 Task: Create Card Project Risk Assessment in Board Knowledge Base Software to Workspace External Affairs. Create Card Event Coordination Review in Board Customer Churn Analysis to Workspace External Affairs. Create Card Project Quality Assurance in Board Sales Team Training and Development to Workspace External Affairs
Action: Mouse moved to (975, 323)
Screenshot: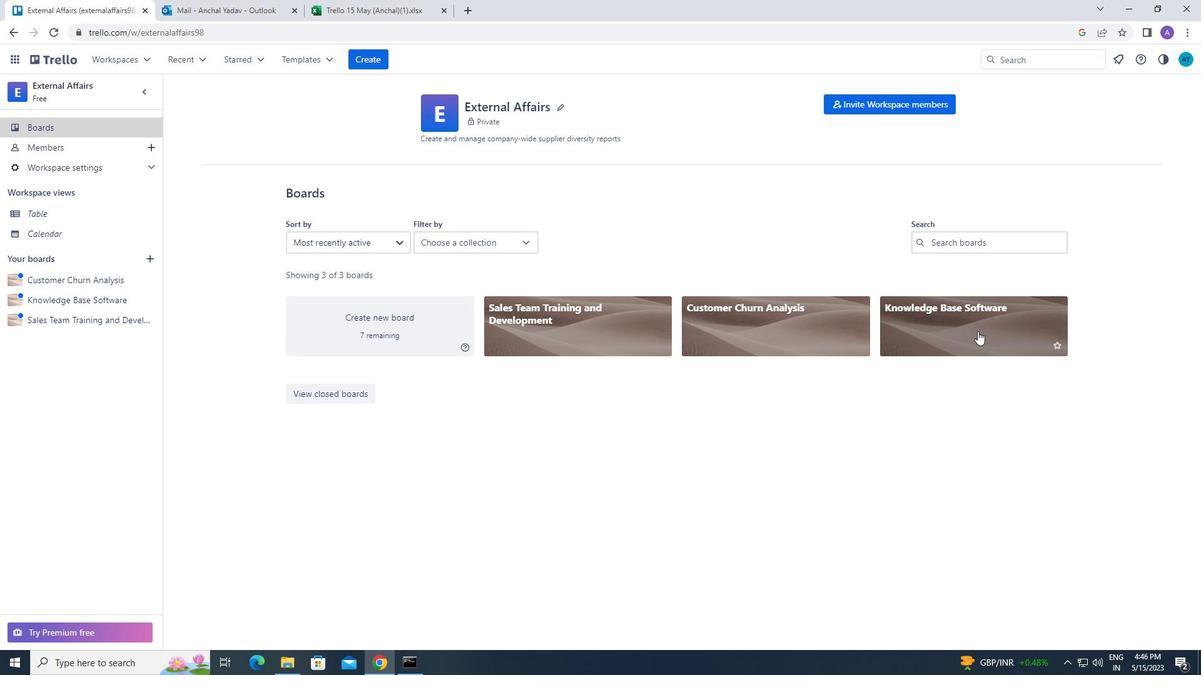 
Action: Mouse pressed left at (975, 323)
Screenshot: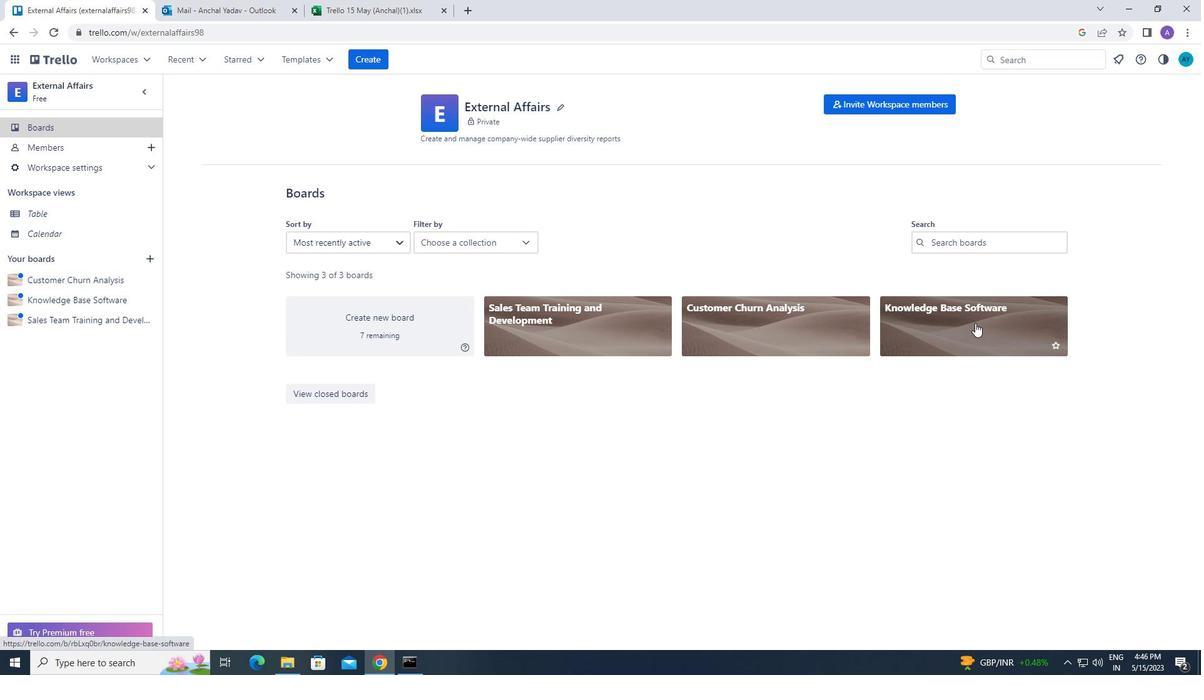 
Action: Mouse moved to (556, 162)
Screenshot: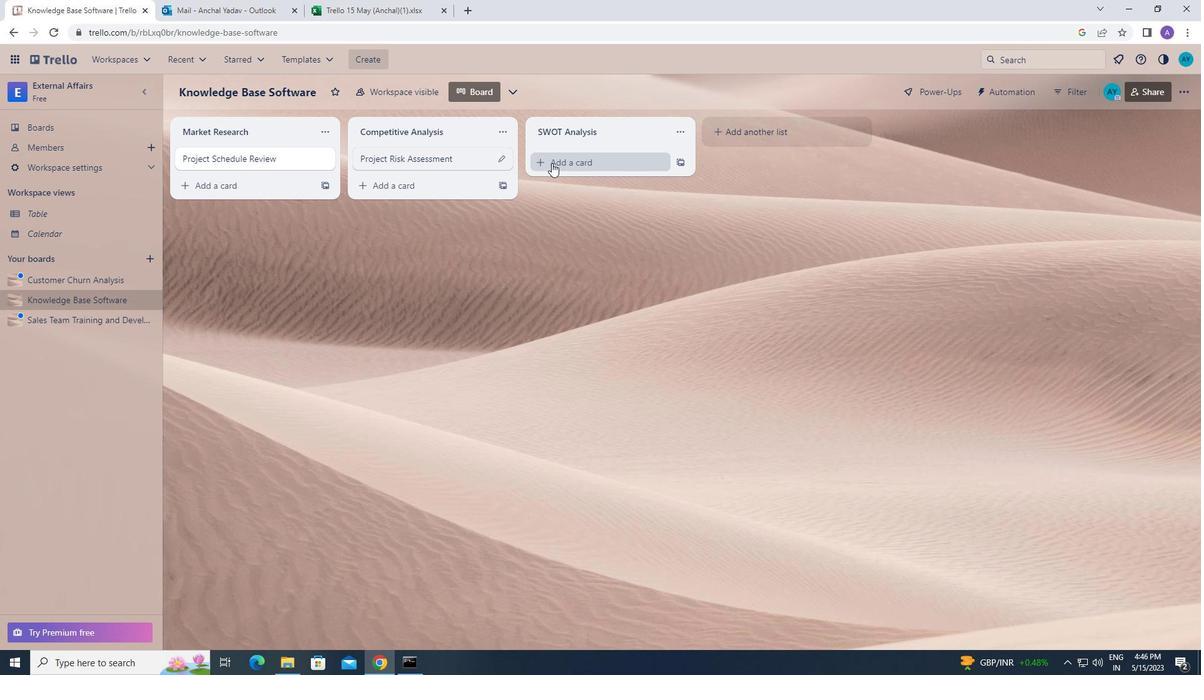 
Action: Mouse pressed left at (556, 162)
Screenshot: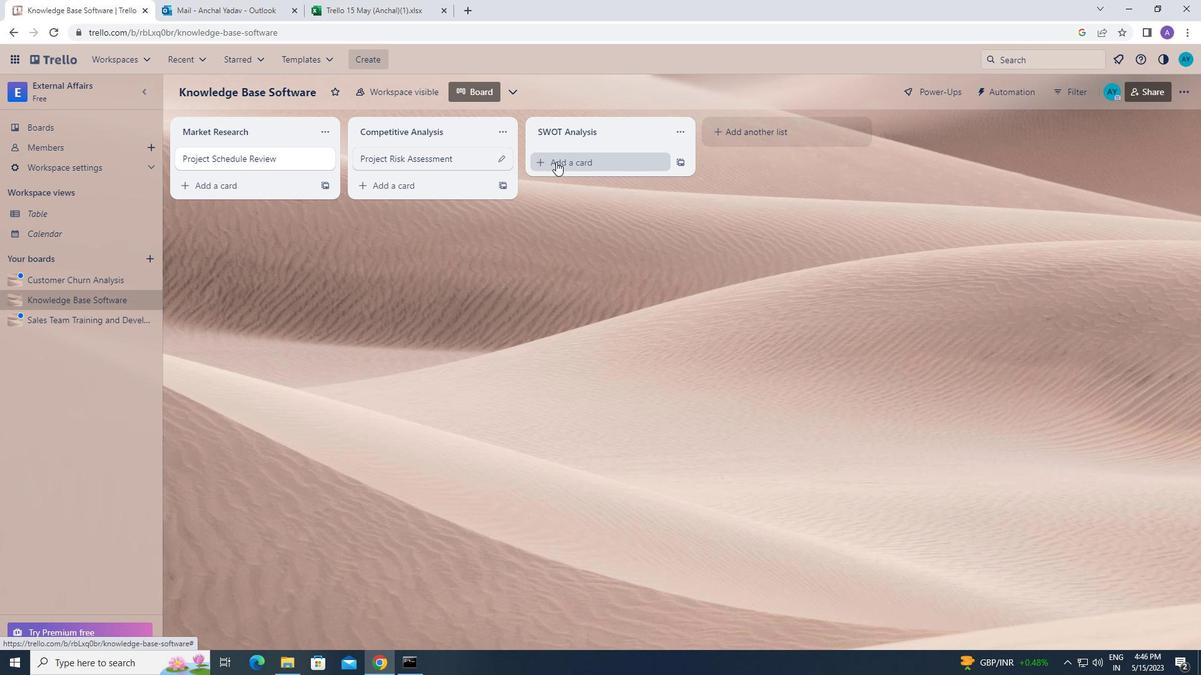 
Action: Mouse moved to (552, 169)
Screenshot: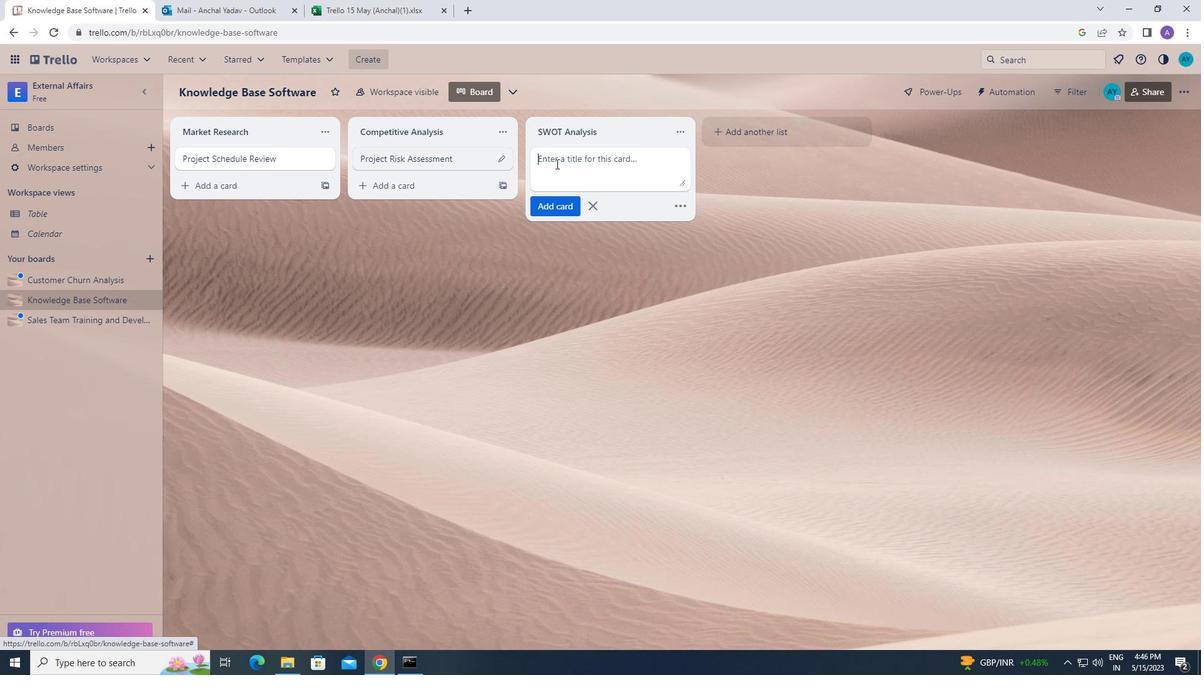 
Action: Mouse pressed left at (552, 169)
Screenshot: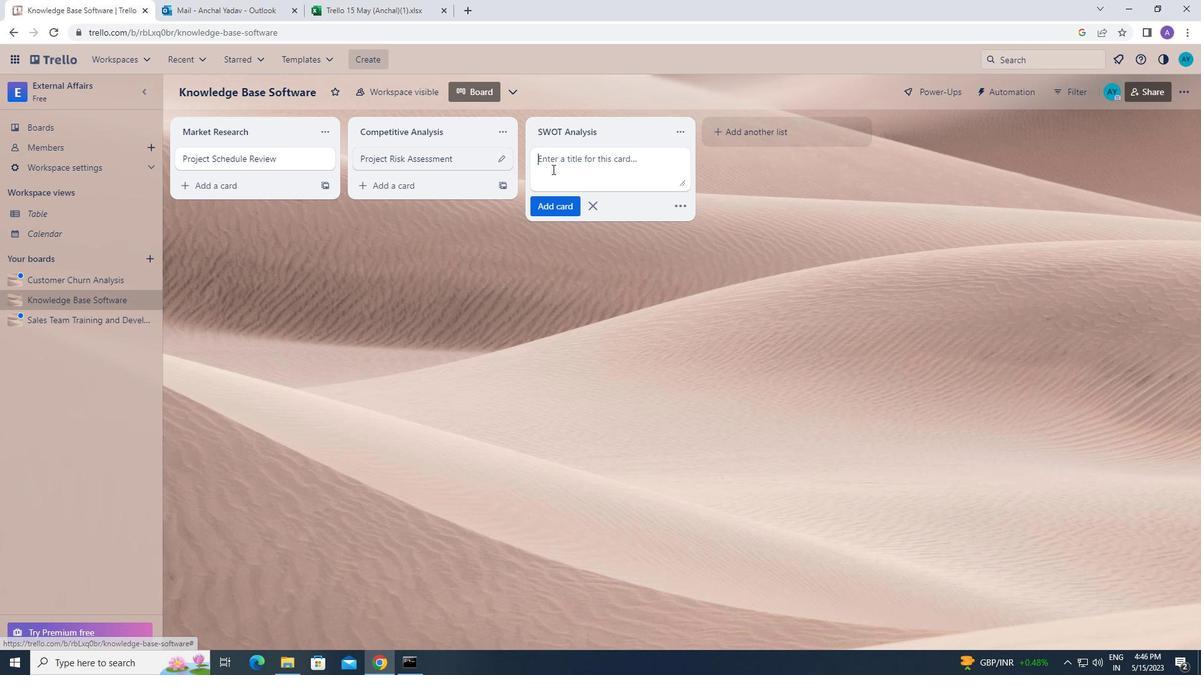 
Action: Key pressed p<Key.caps_lock>roject<Key.space><Key.caps_lock>r<Key.caps_lock>isk<Key.space><Key.caps_lock>a<Key.caps_lock>ssessment
Screenshot: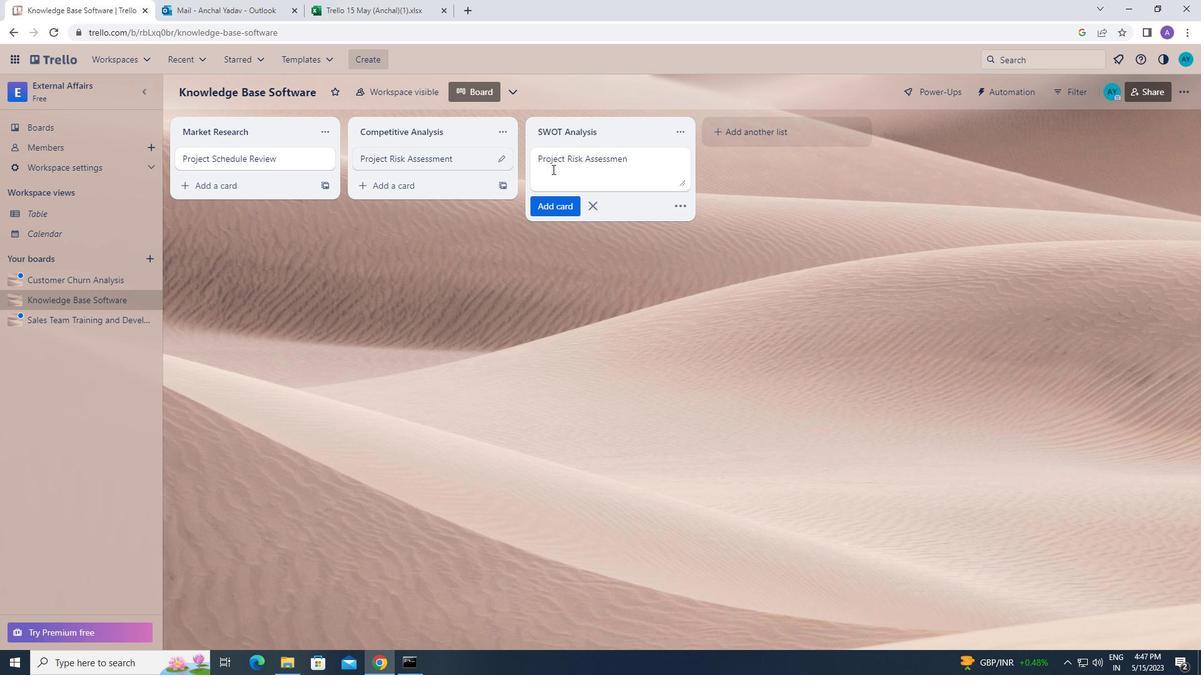
Action: Mouse moved to (552, 200)
Screenshot: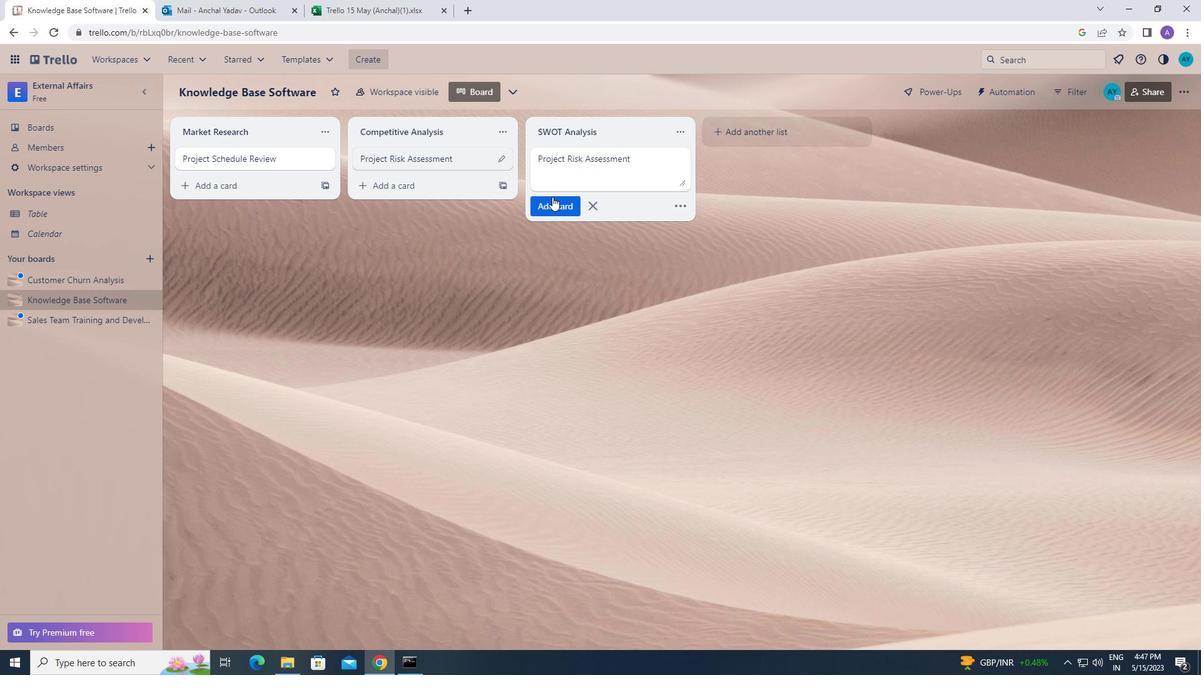 
Action: Mouse pressed left at (552, 200)
Screenshot: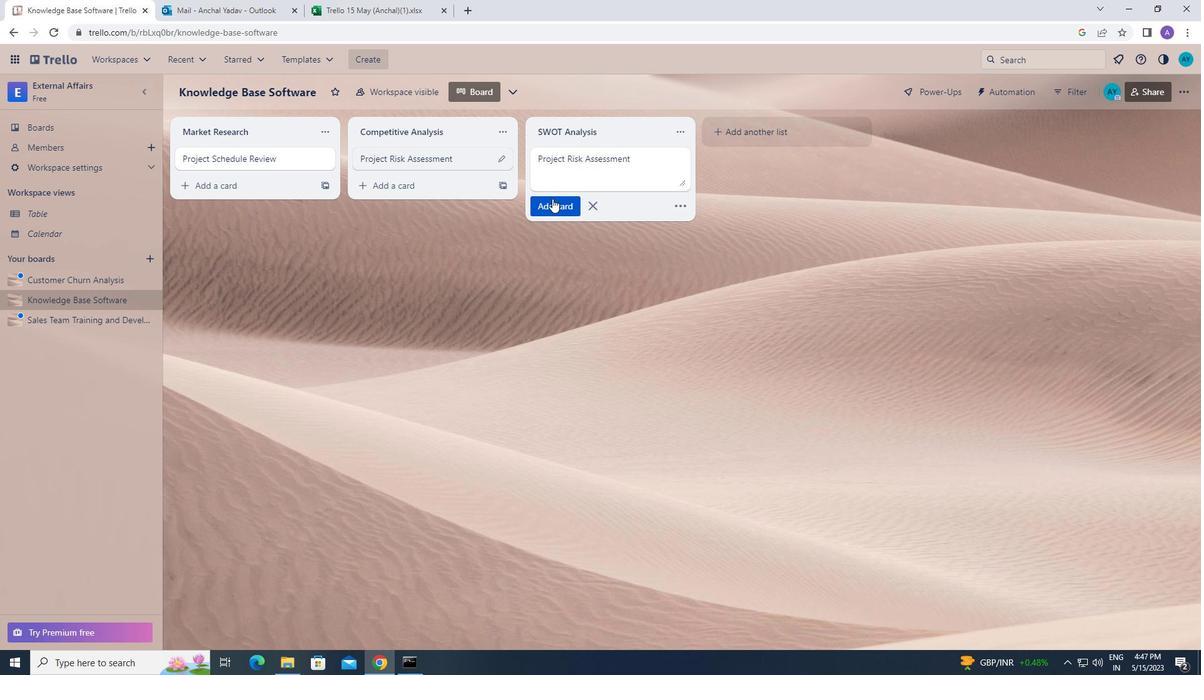 
Action: Mouse moved to (97, 59)
Screenshot: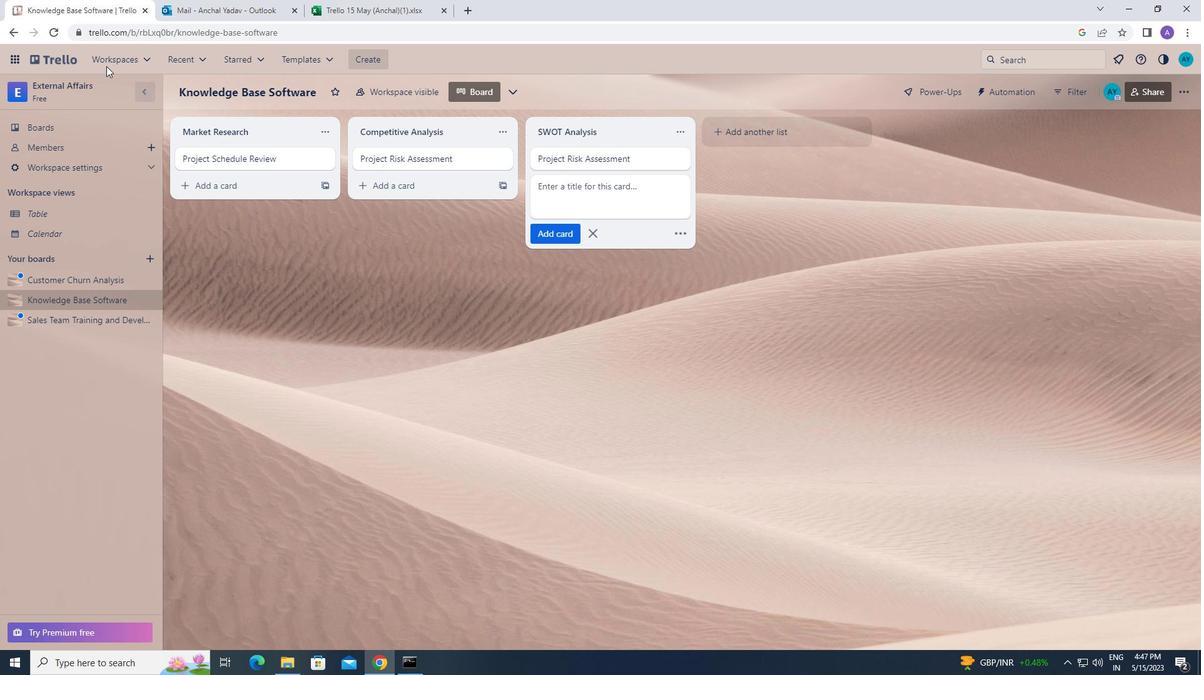 
Action: Mouse pressed left at (97, 59)
Screenshot: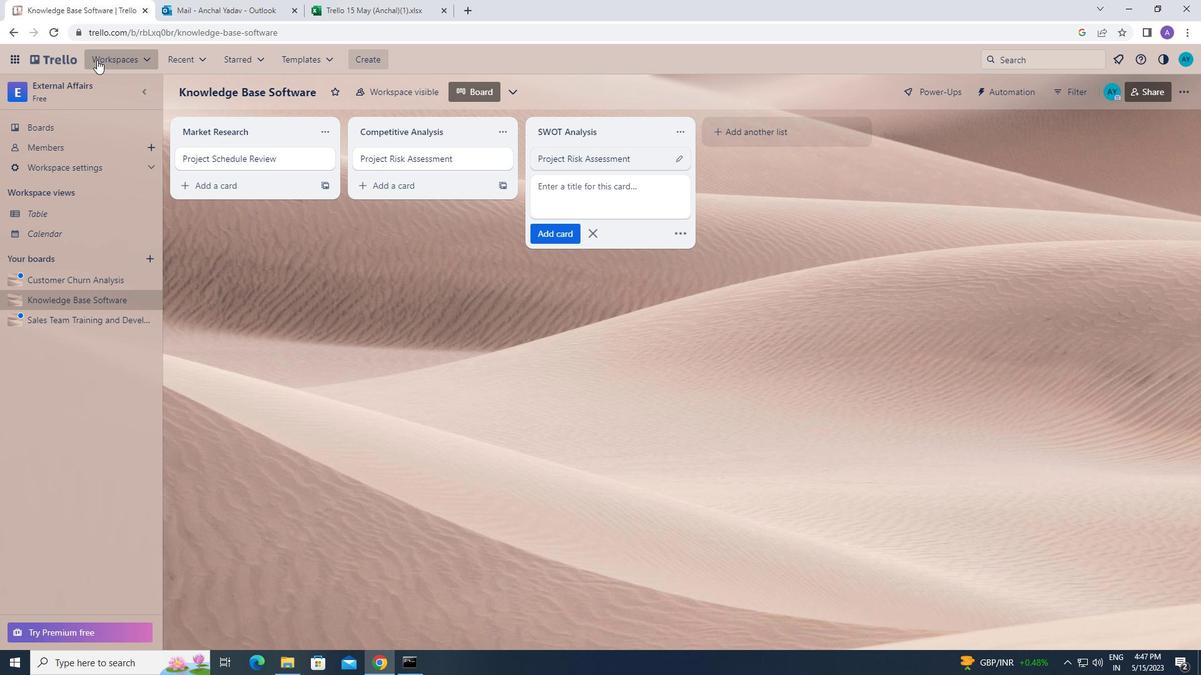 
Action: Mouse moved to (145, 400)
Screenshot: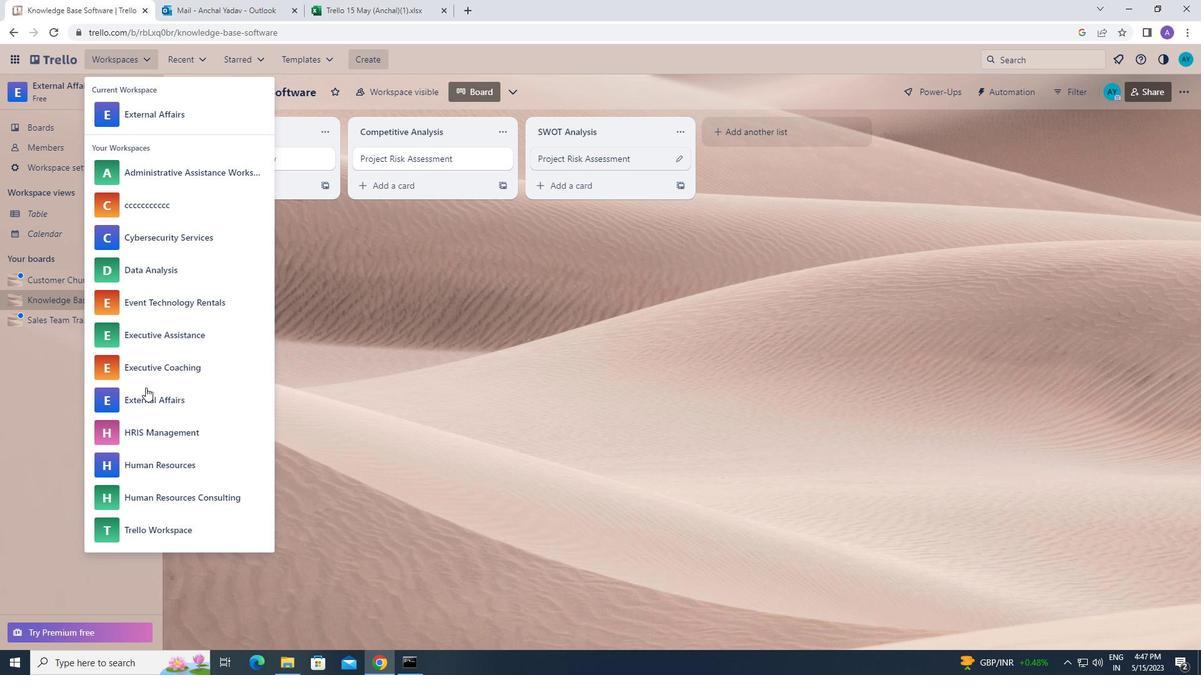 
Action: Mouse pressed left at (145, 400)
Screenshot: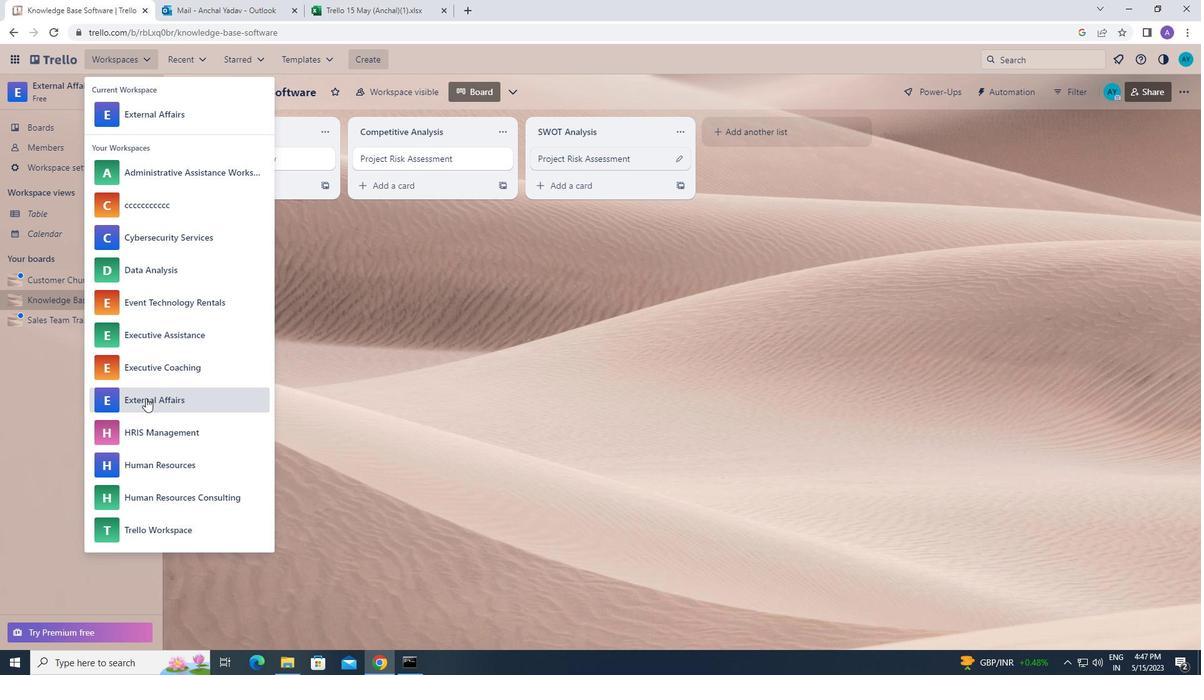 
Action: Mouse moved to (958, 308)
Screenshot: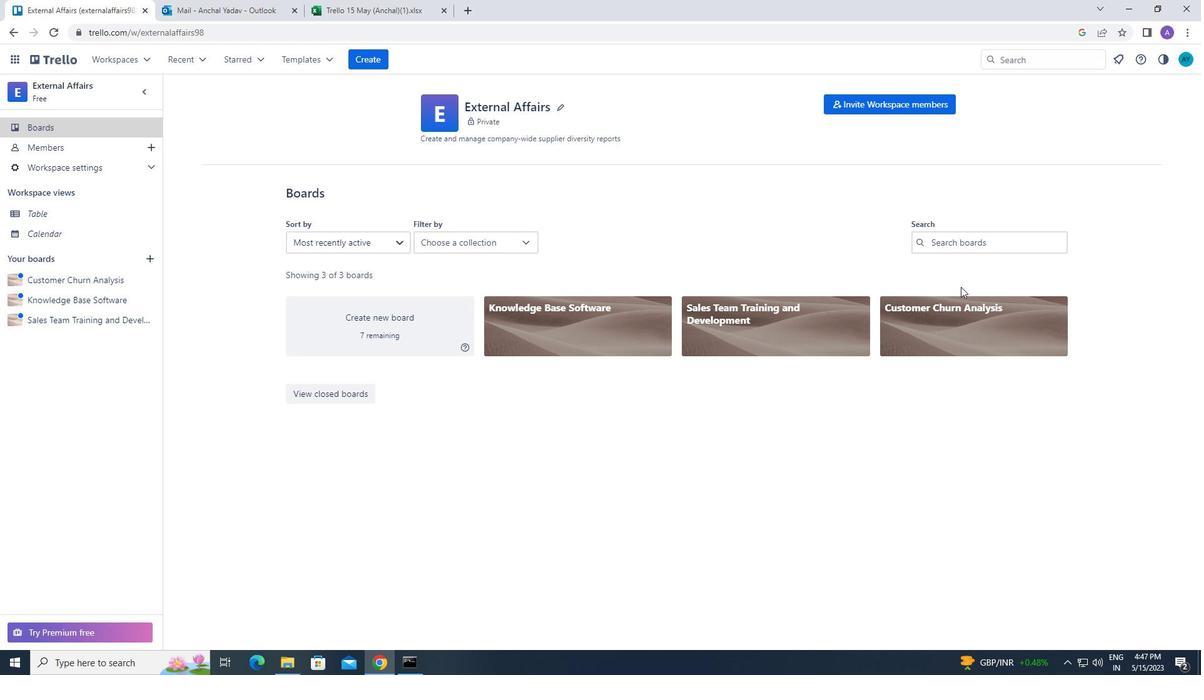 
Action: Mouse pressed left at (958, 308)
Screenshot: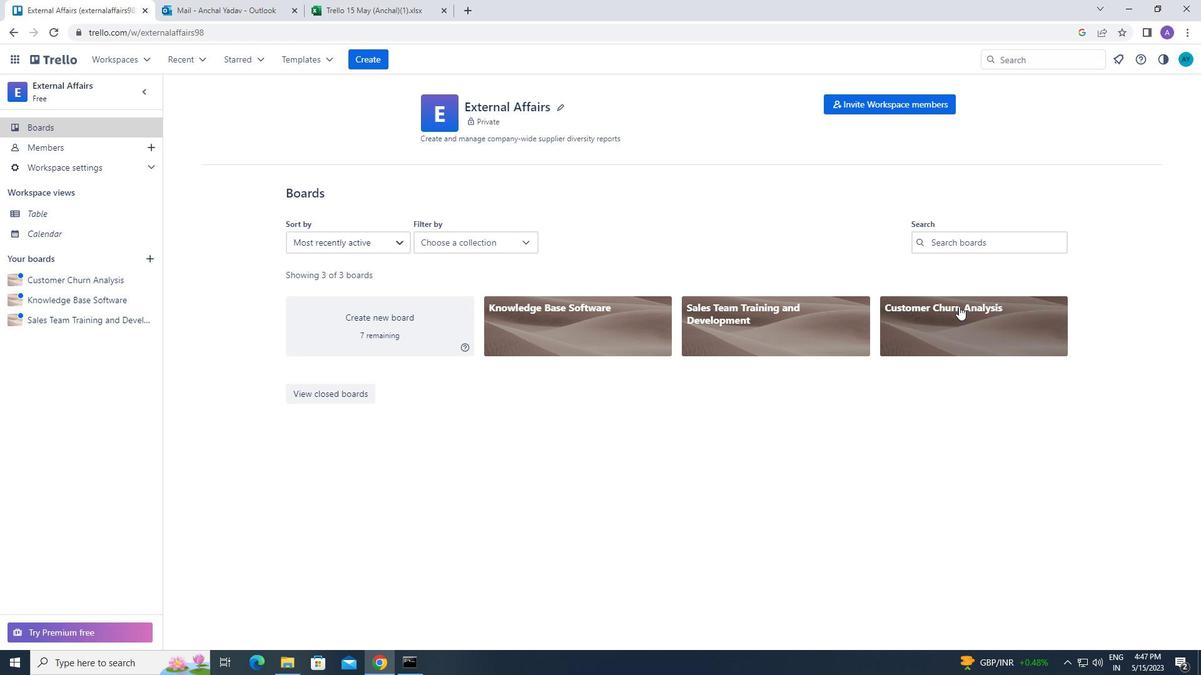 
Action: Mouse moved to (560, 163)
Screenshot: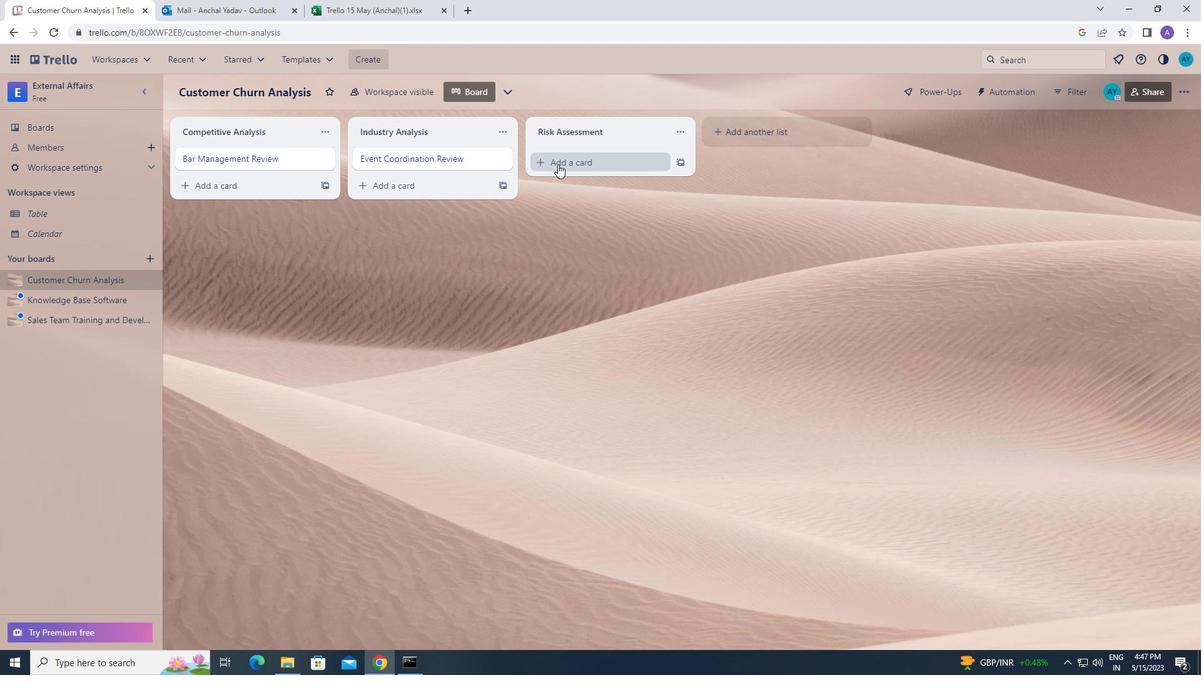 
Action: Mouse pressed left at (560, 163)
Screenshot: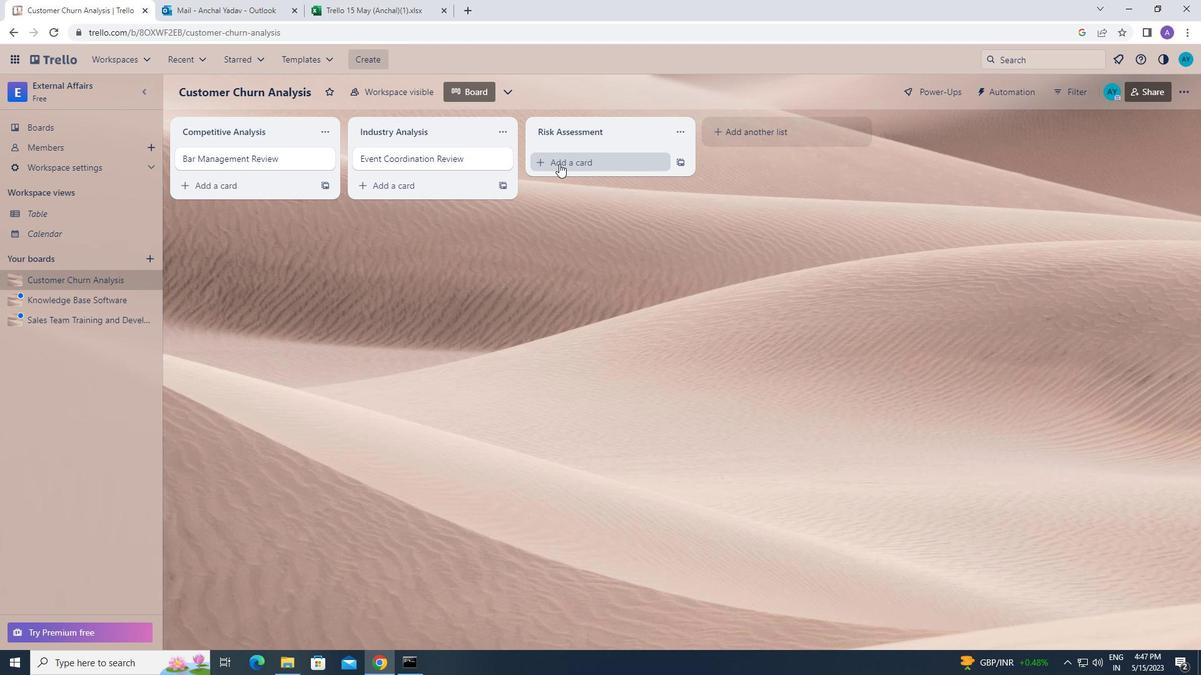 
Action: Mouse moved to (553, 167)
Screenshot: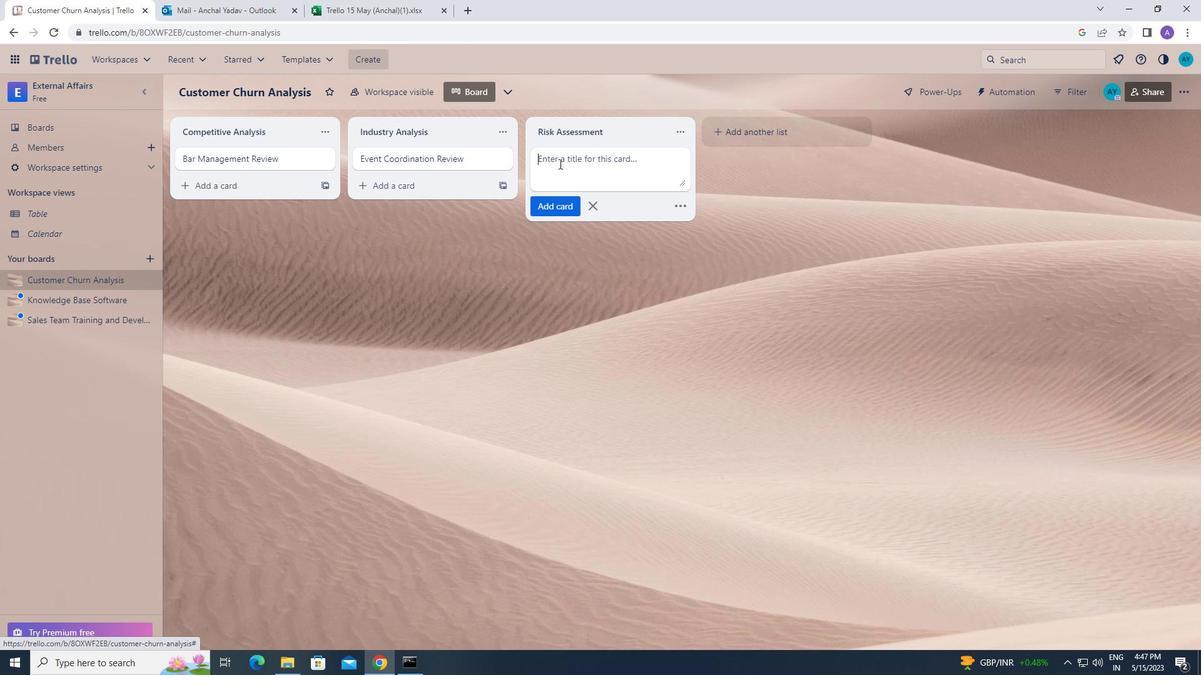 
Action: Mouse pressed left at (553, 167)
Screenshot: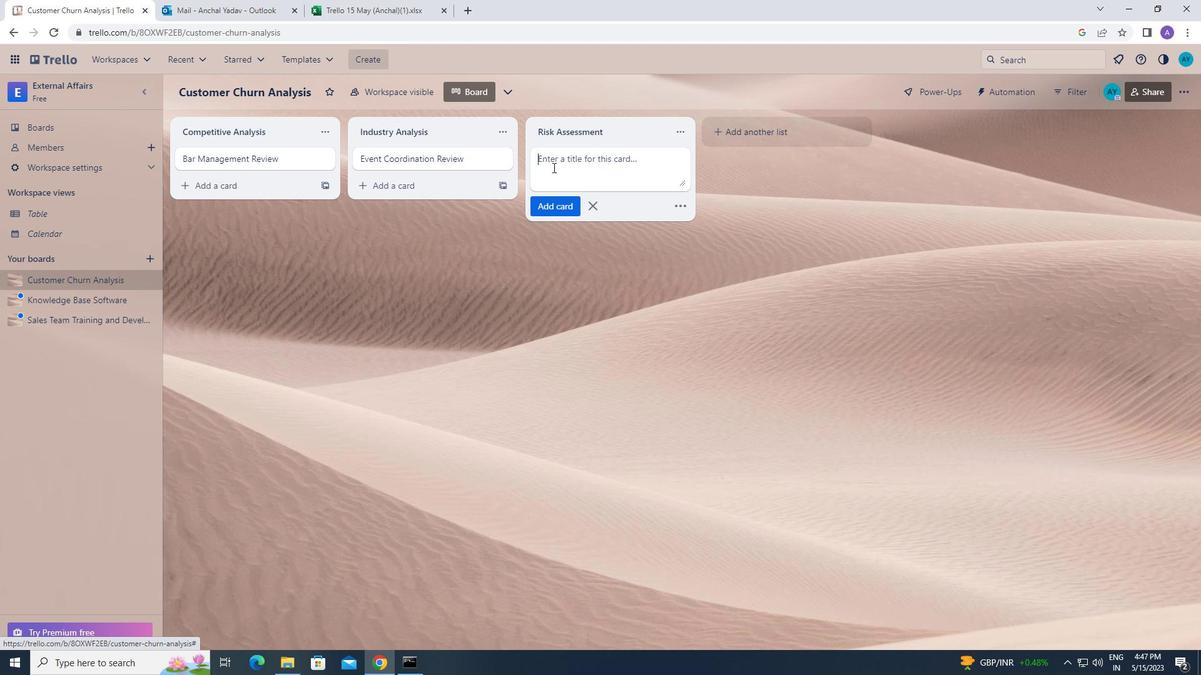 
Action: Key pressed <Key.caps_lock>e<Key.caps_lock>vent
Screenshot: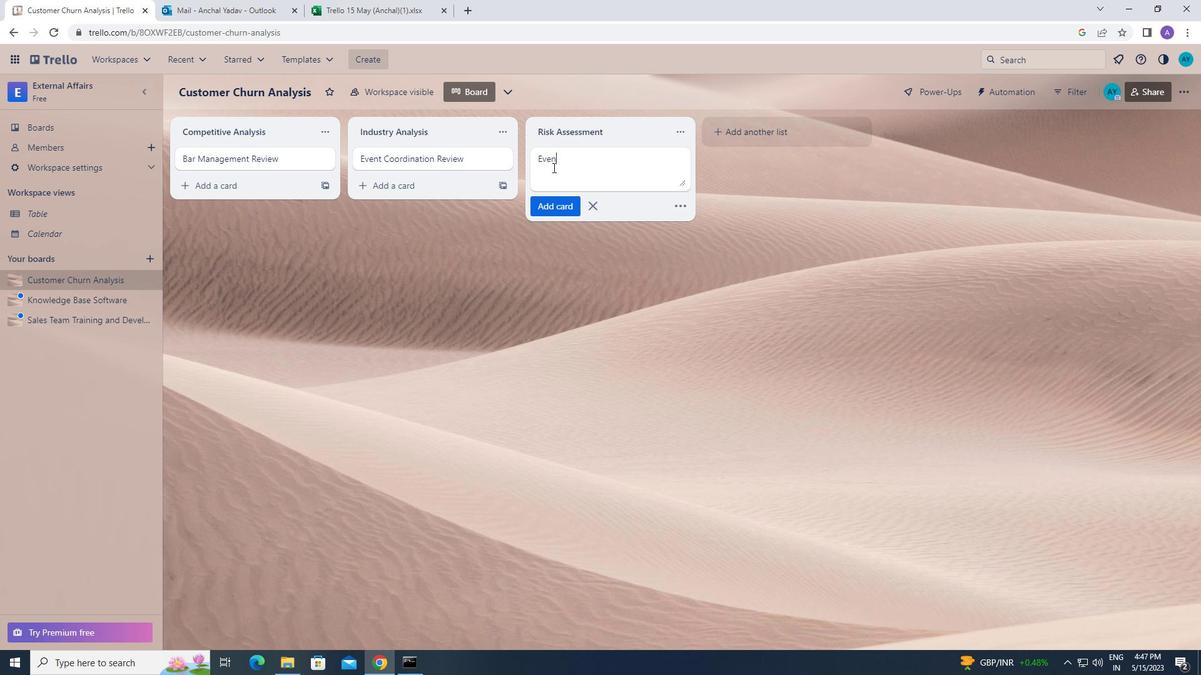 
Action: Mouse moved to (530, 250)
Screenshot: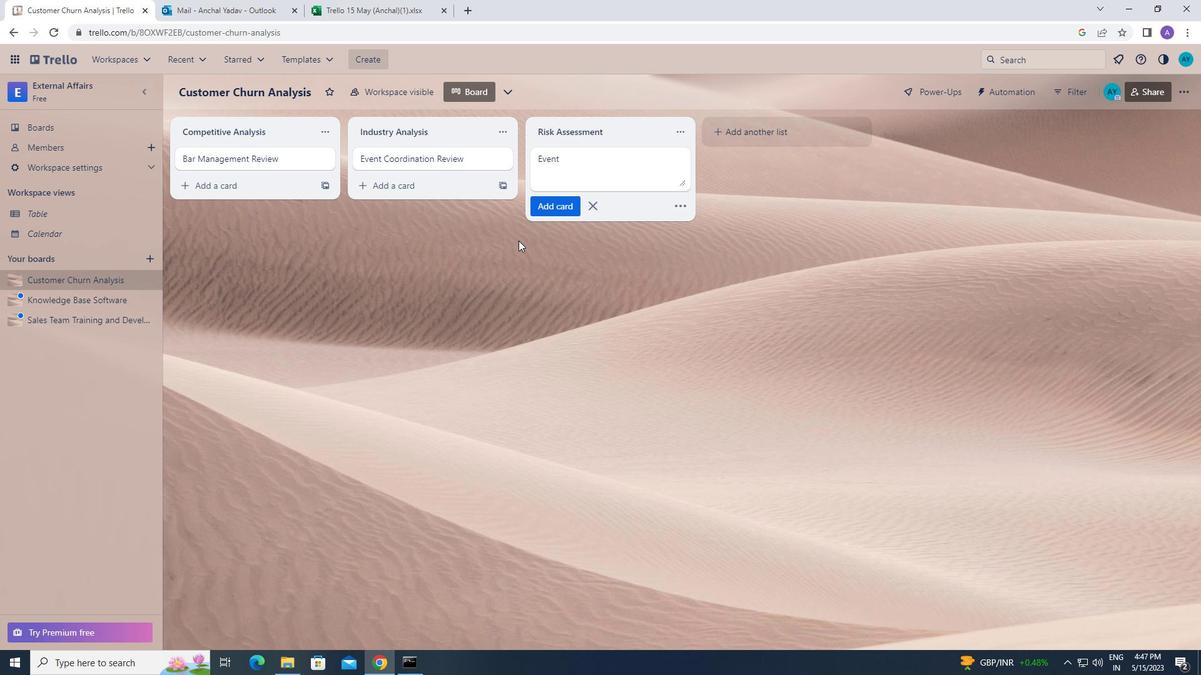 
Action: Key pressed <Key.space><Key.caps_lock>c<Key.caps_lock>oordination<Key.space><Key.caps_lock>r<Key.caps_lock>eview
Screenshot: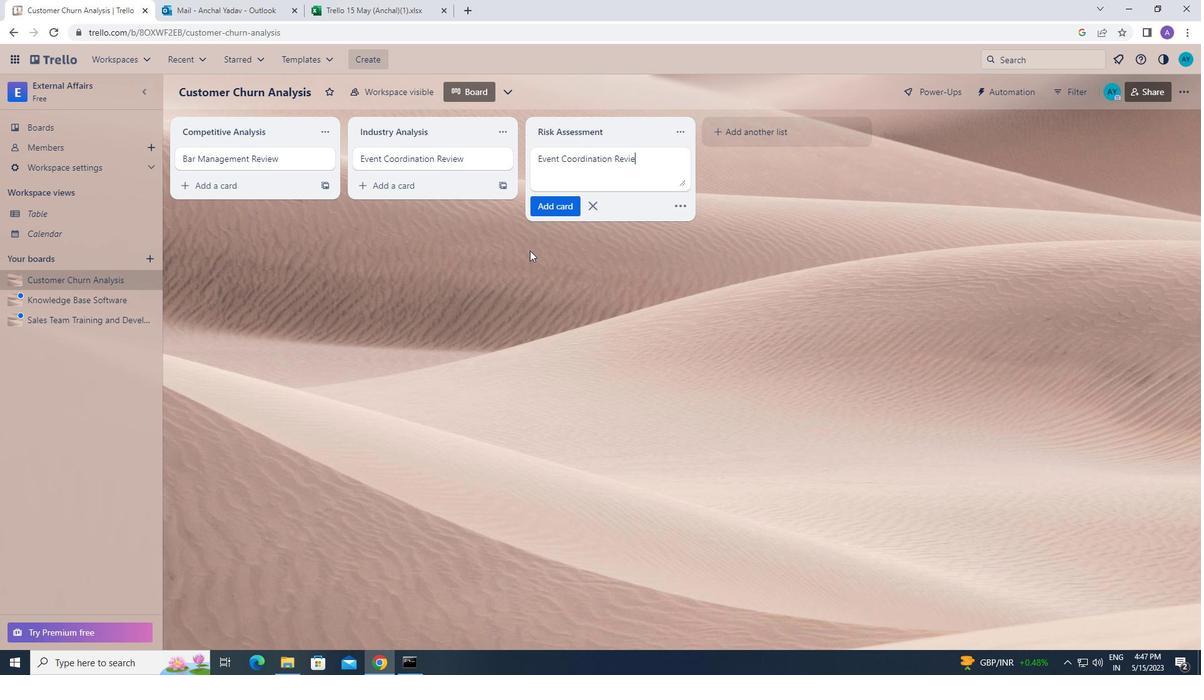 
Action: Mouse moved to (548, 203)
Screenshot: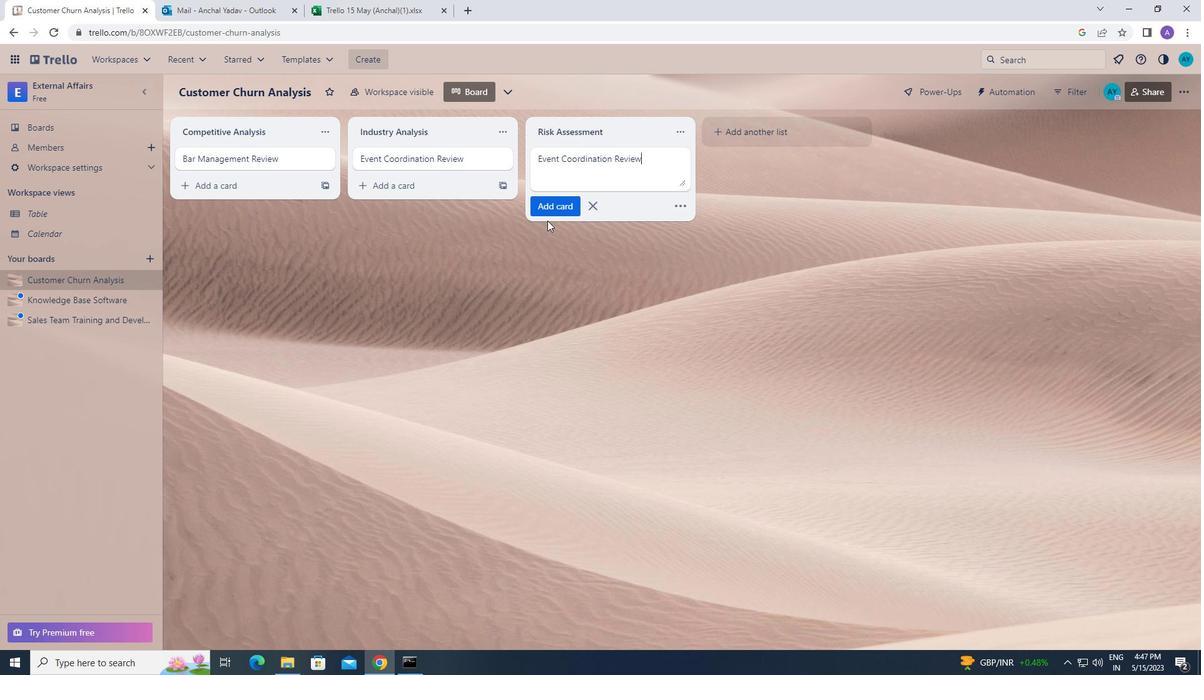 
Action: Mouse pressed left at (548, 203)
Screenshot: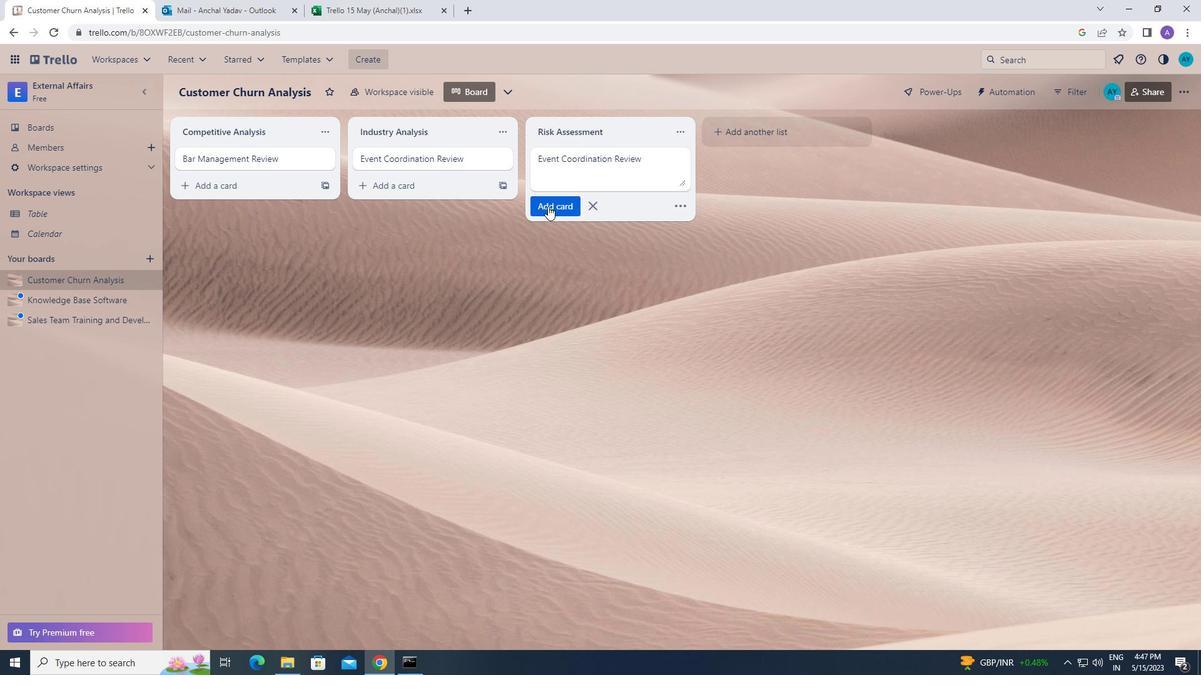 
Action: Mouse moved to (123, 51)
Screenshot: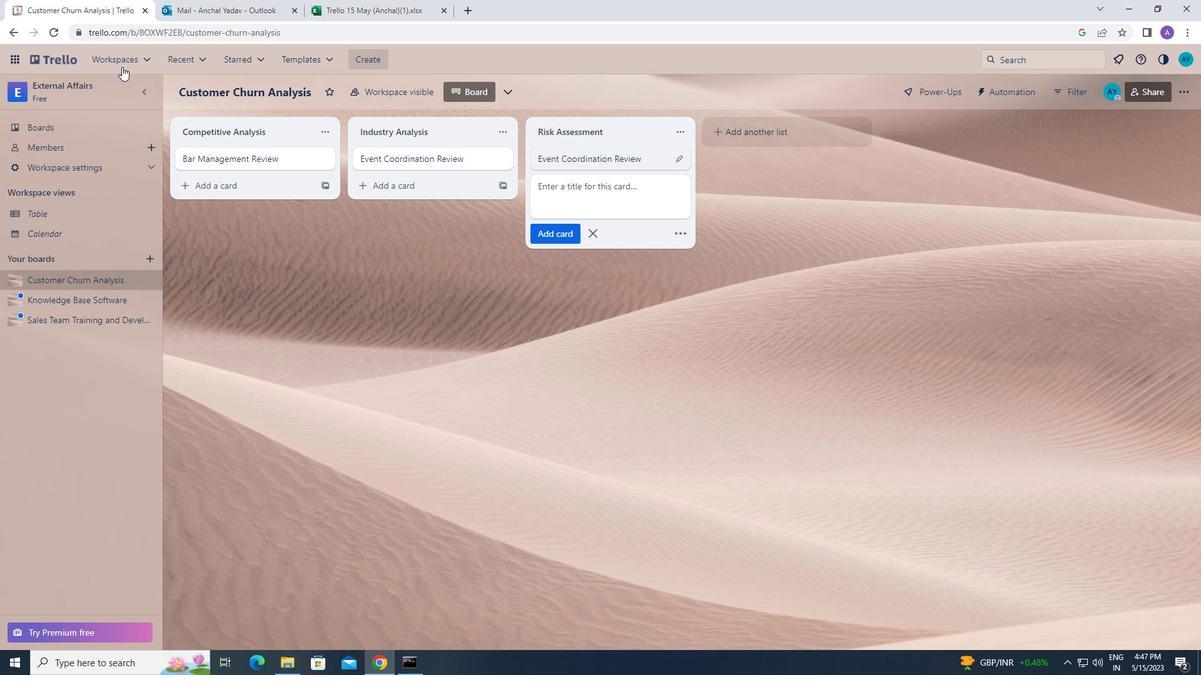 
Action: Mouse pressed left at (123, 51)
Screenshot: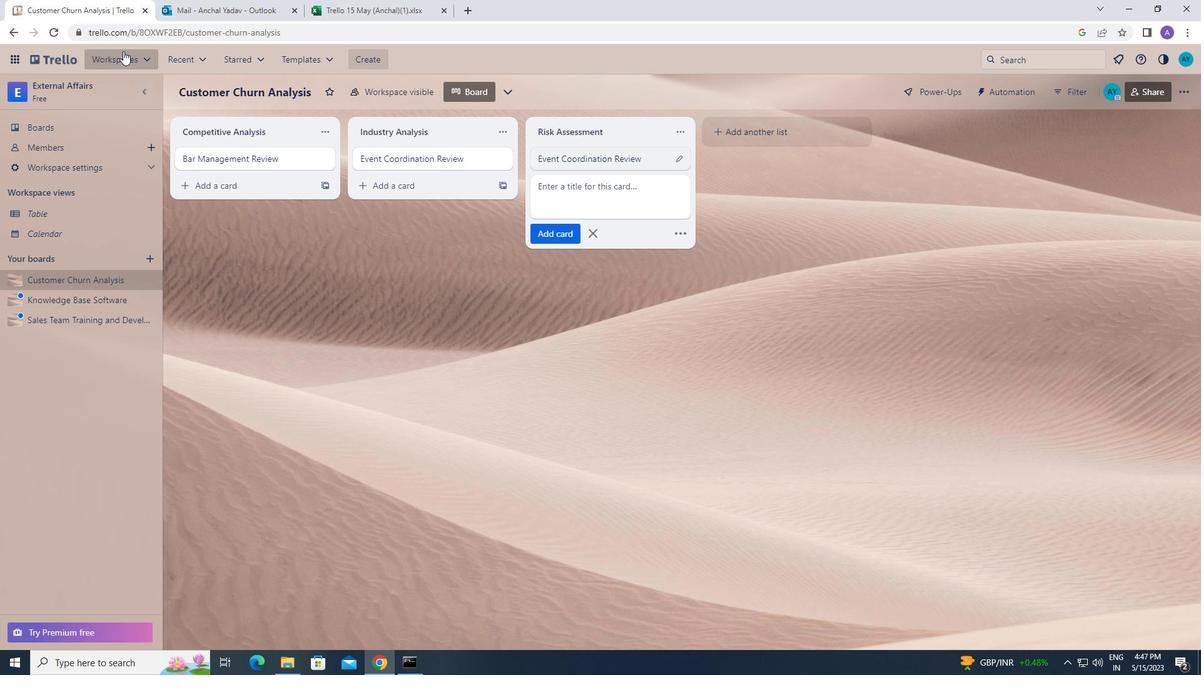 
Action: Mouse moved to (150, 394)
Screenshot: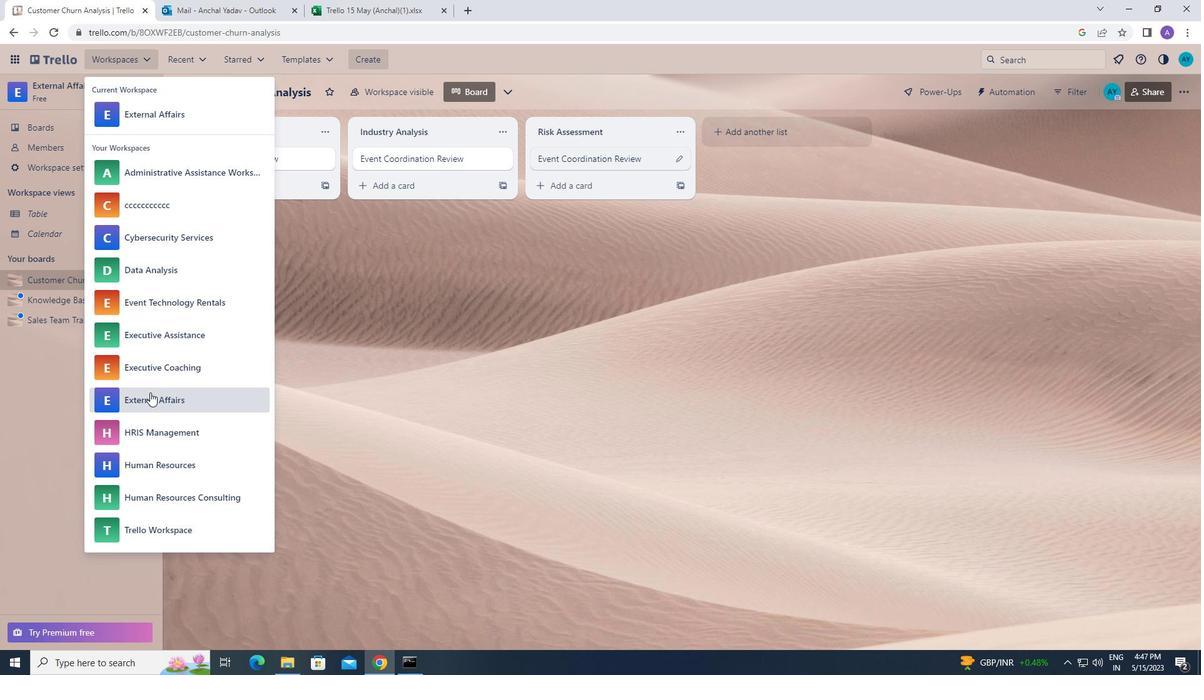 
Action: Mouse pressed left at (150, 394)
Screenshot: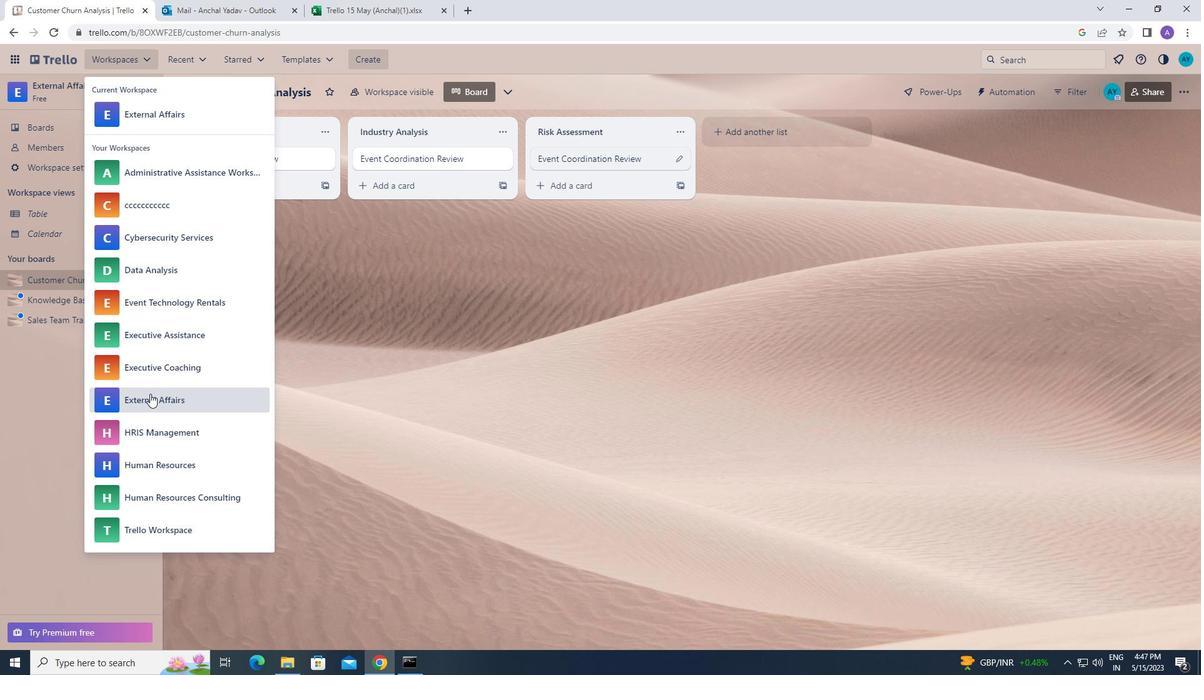 
Action: Mouse moved to (903, 329)
Screenshot: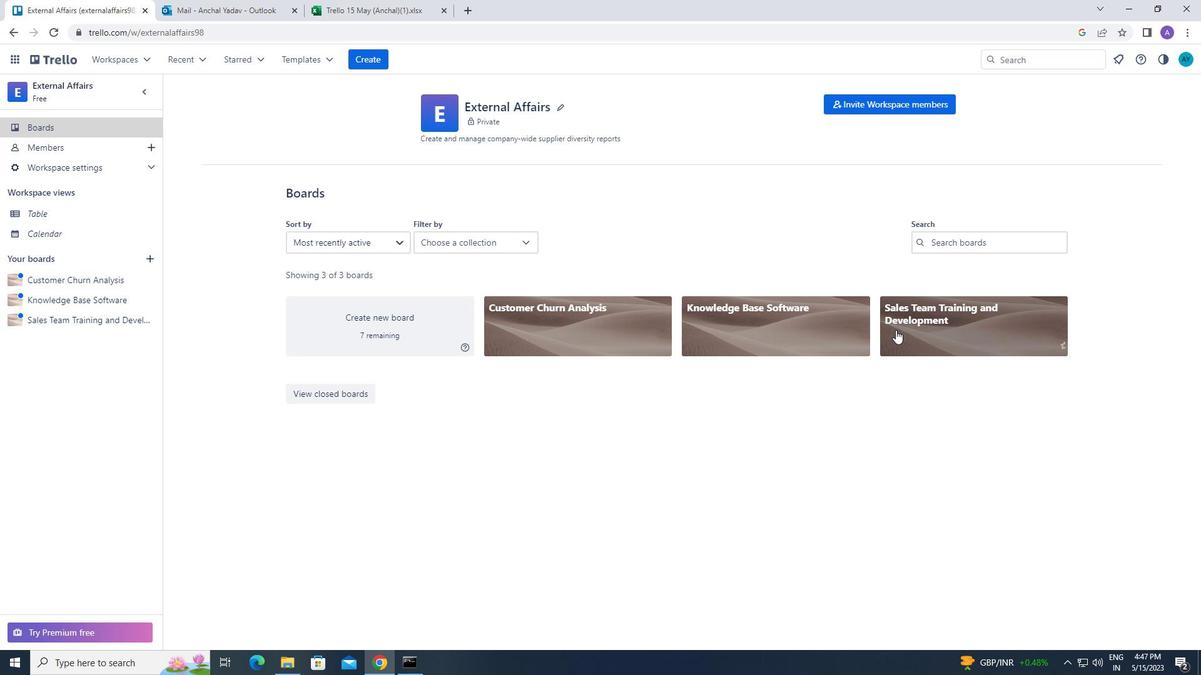 
Action: Mouse pressed left at (903, 329)
Screenshot: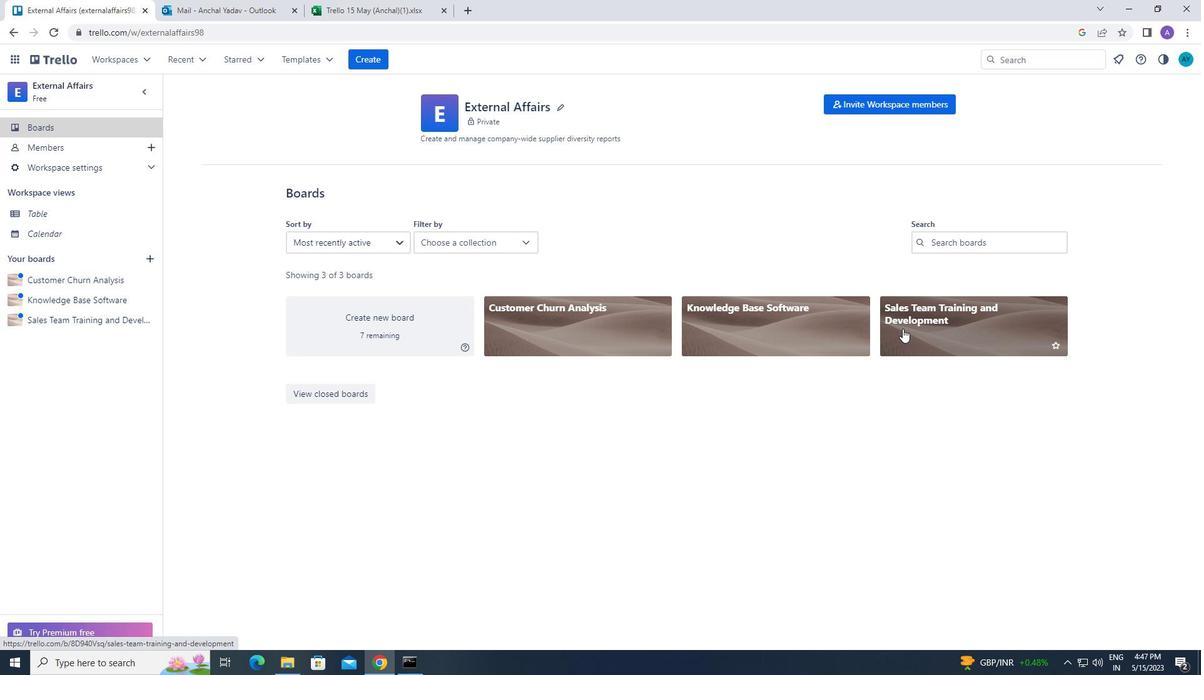 
Action: Mouse moved to (582, 157)
Screenshot: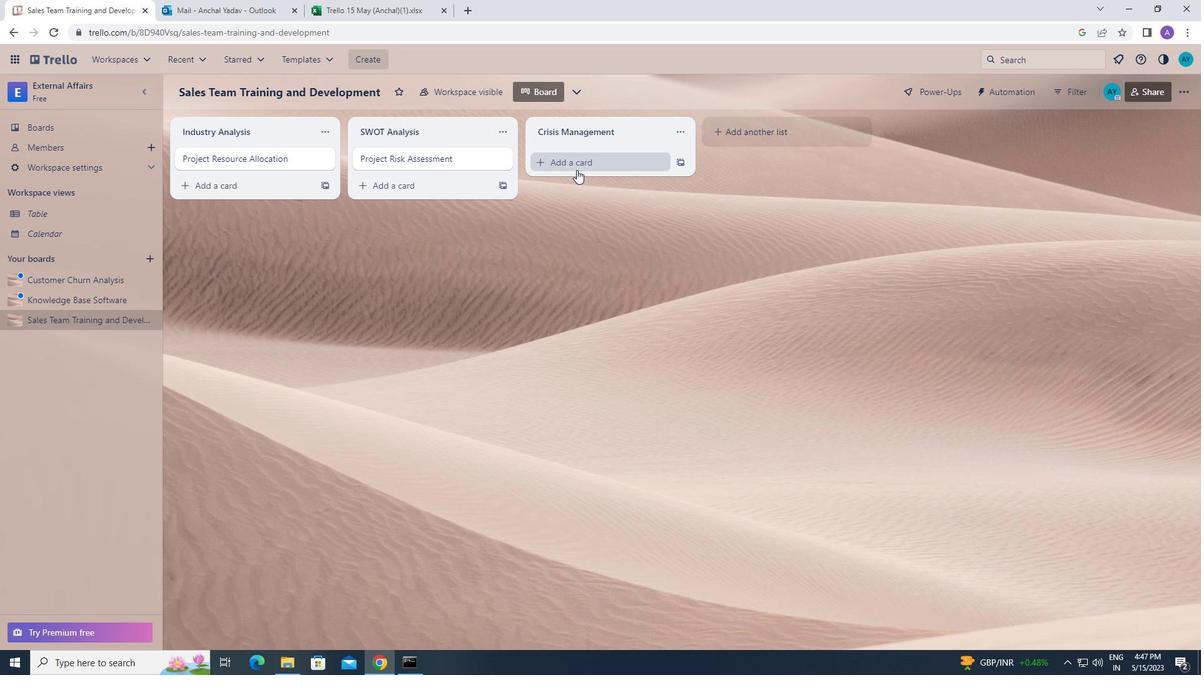 
Action: Mouse pressed left at (582, 157)
Screenshot: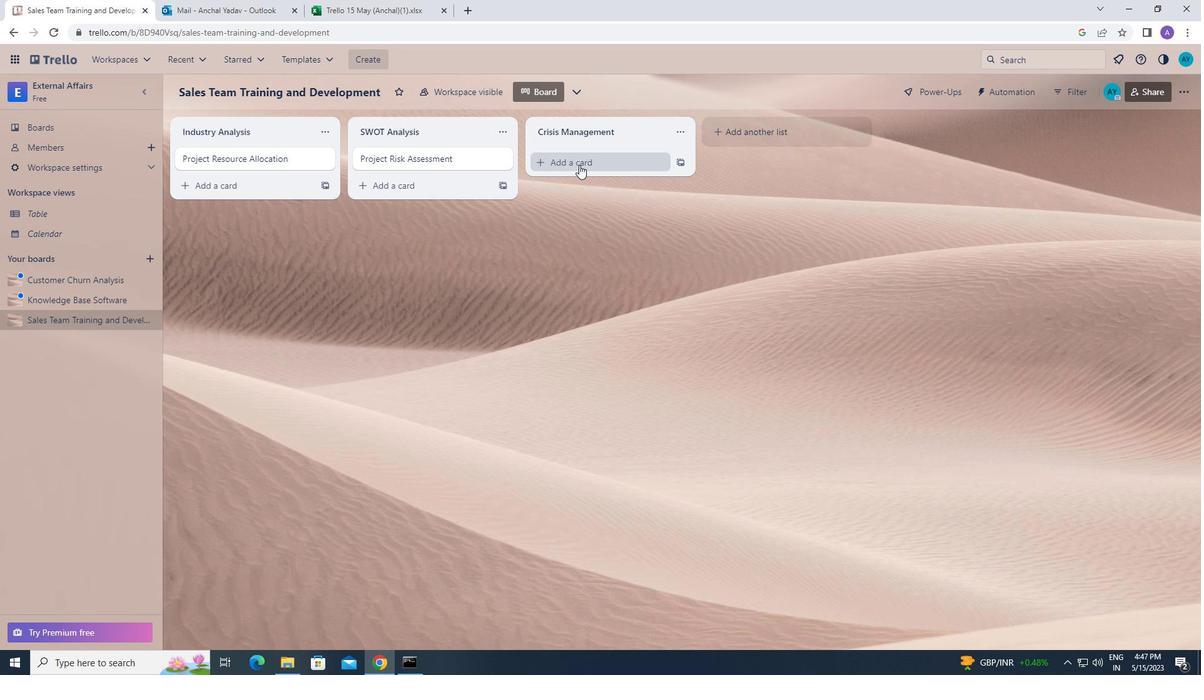 
Action: Mouse moved to (575, 163)
Screenshot: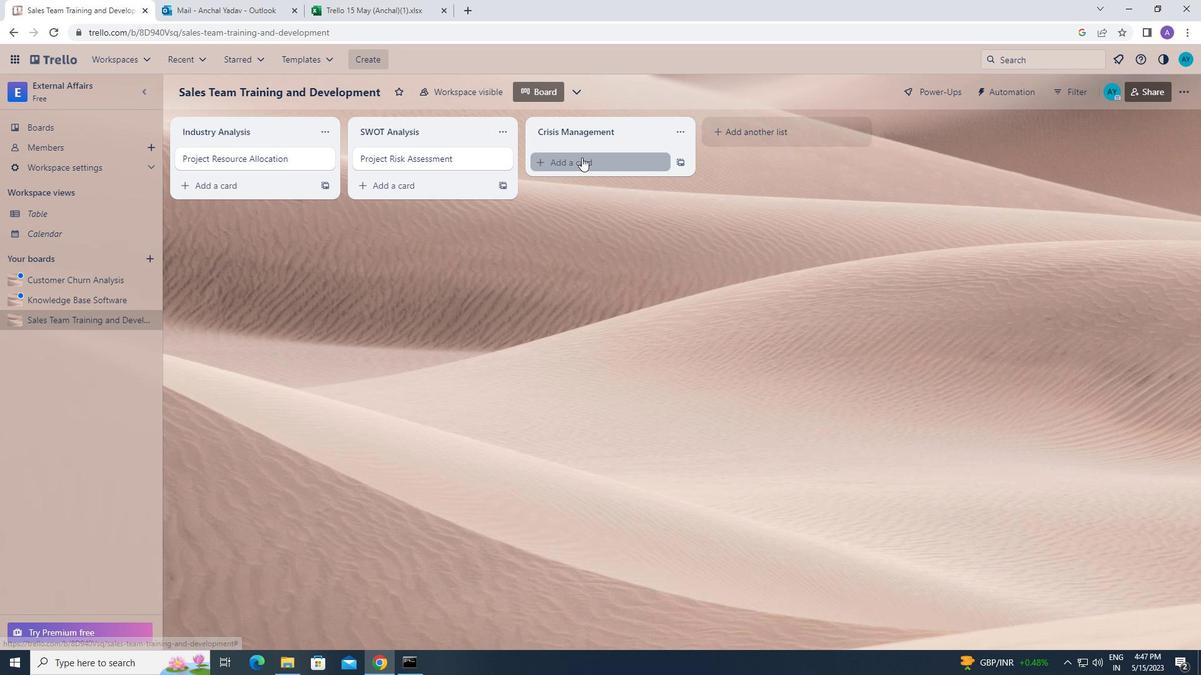 
Action: Mouse pressed left at (575, 163)
Screenshot: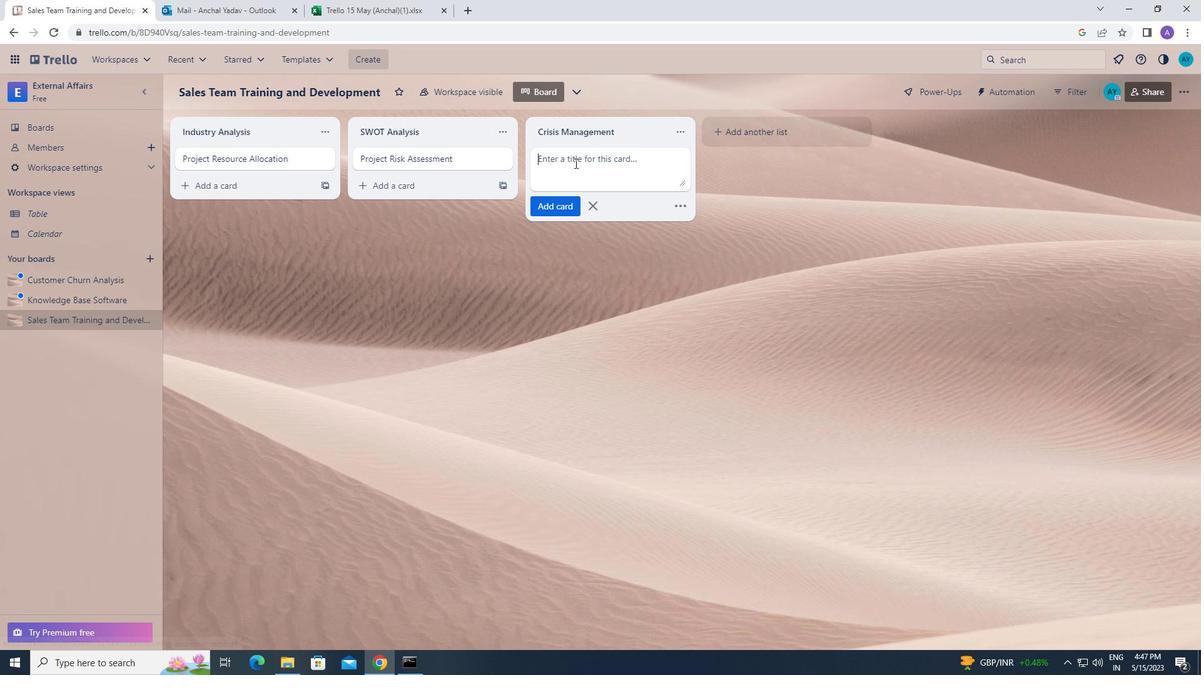 
Action: Key pressed <Key.caps_lock>p<Key.caps_lock>roject<Key.space>
Screenshot: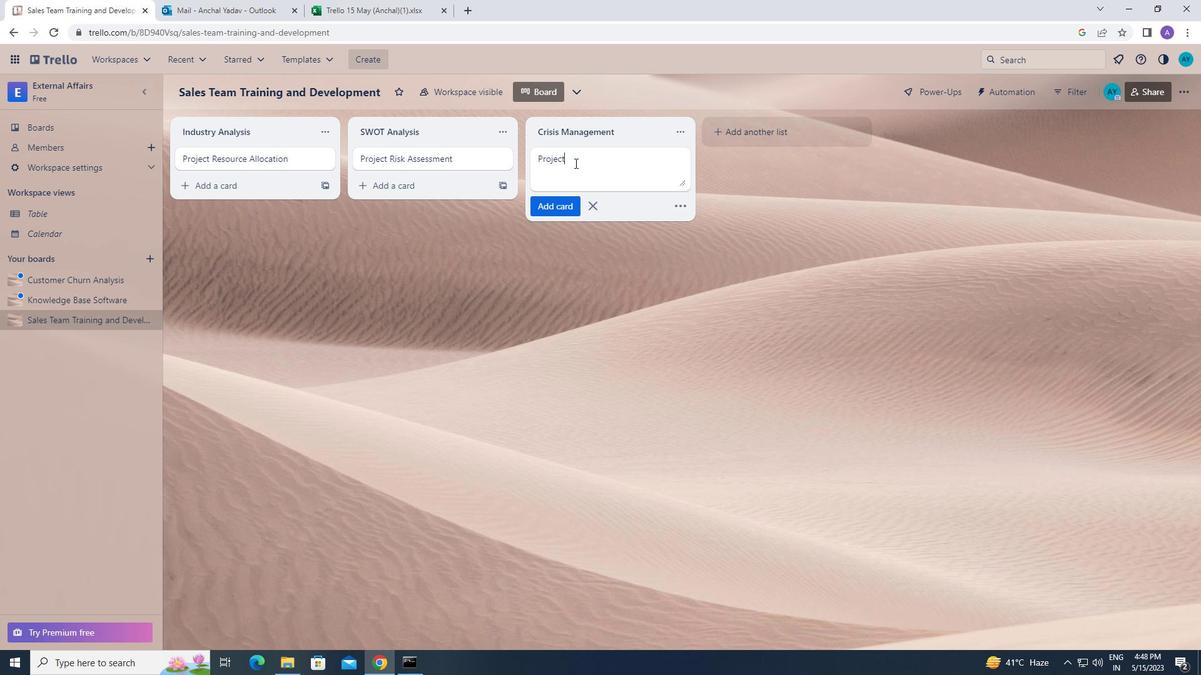 
Action: Mouse moved to (849, 108)
Screenshot: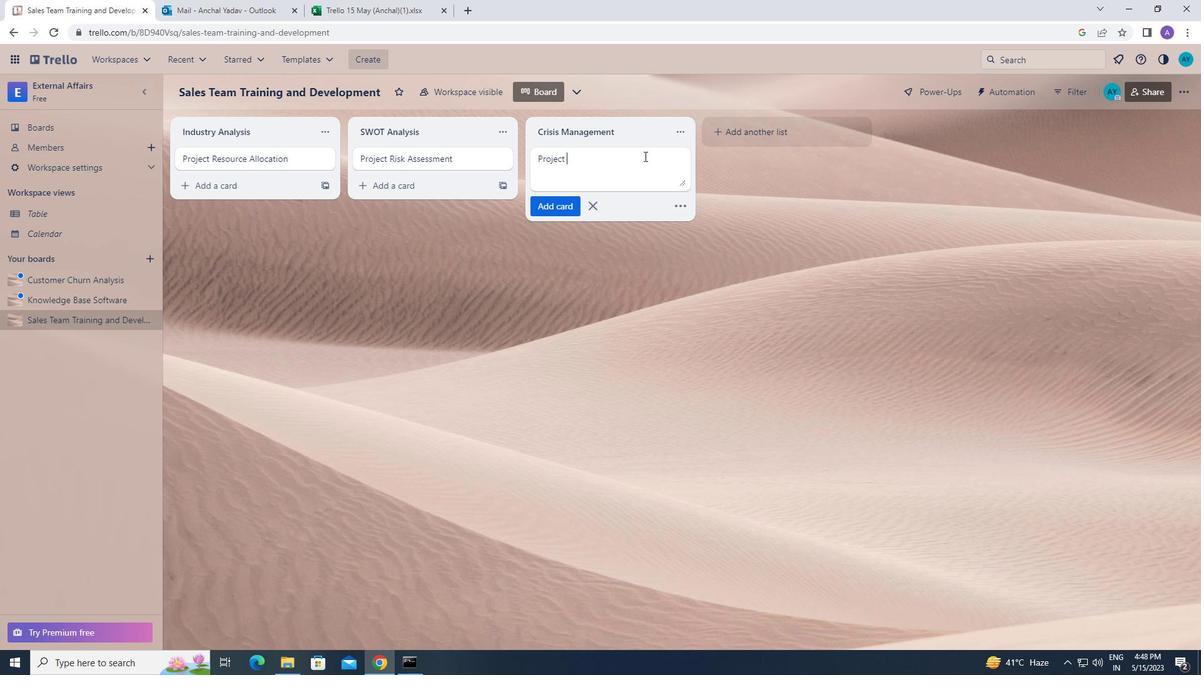 
Action: Key pressed <Key.caps_lock>q<Key.caps_lock>uality<Key.space><Key.caps_lock>a<Key.caps_lock>ssurance
Screenshot: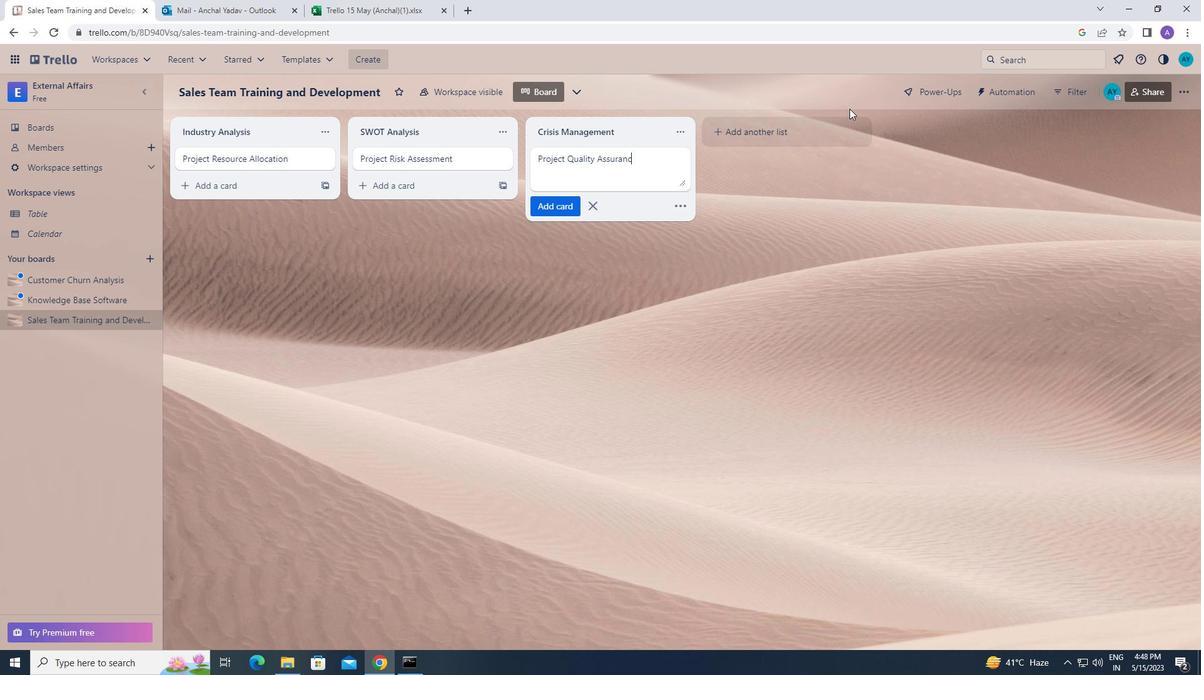 
Action: Mouse moved to (537, 202)
Screenshot: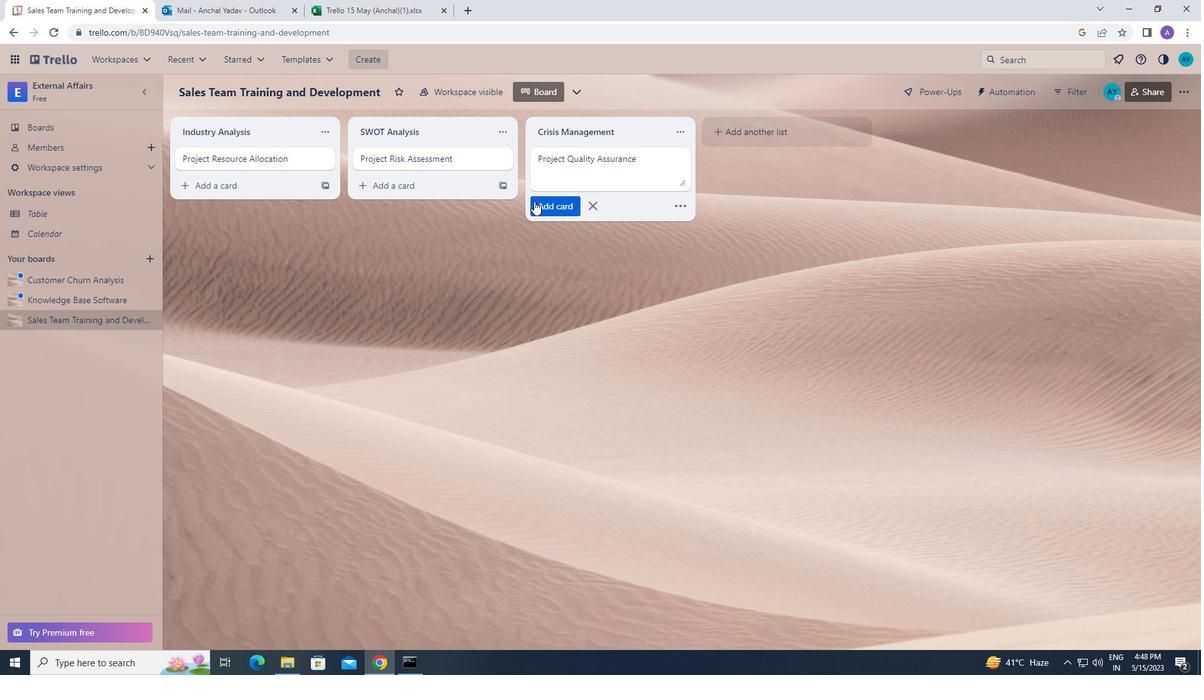 
Action: Mouse pressed left at (537, 202)
Screenshot: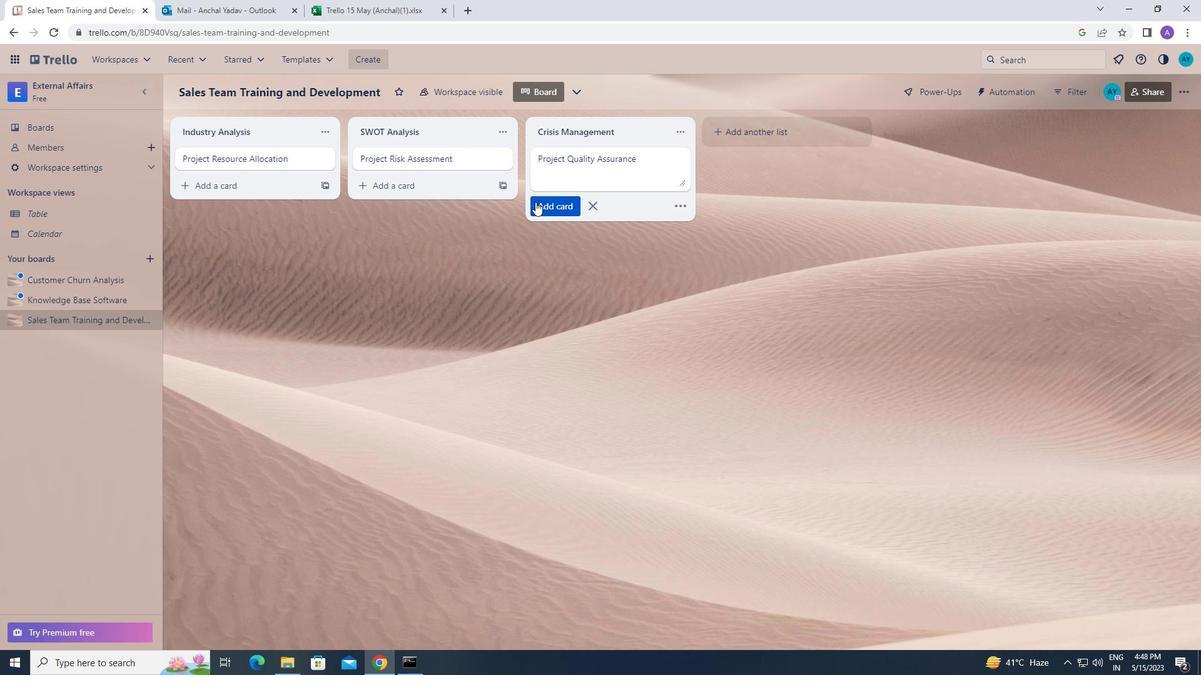 
Action: Mouse moved to (528, 335)
Screenshot: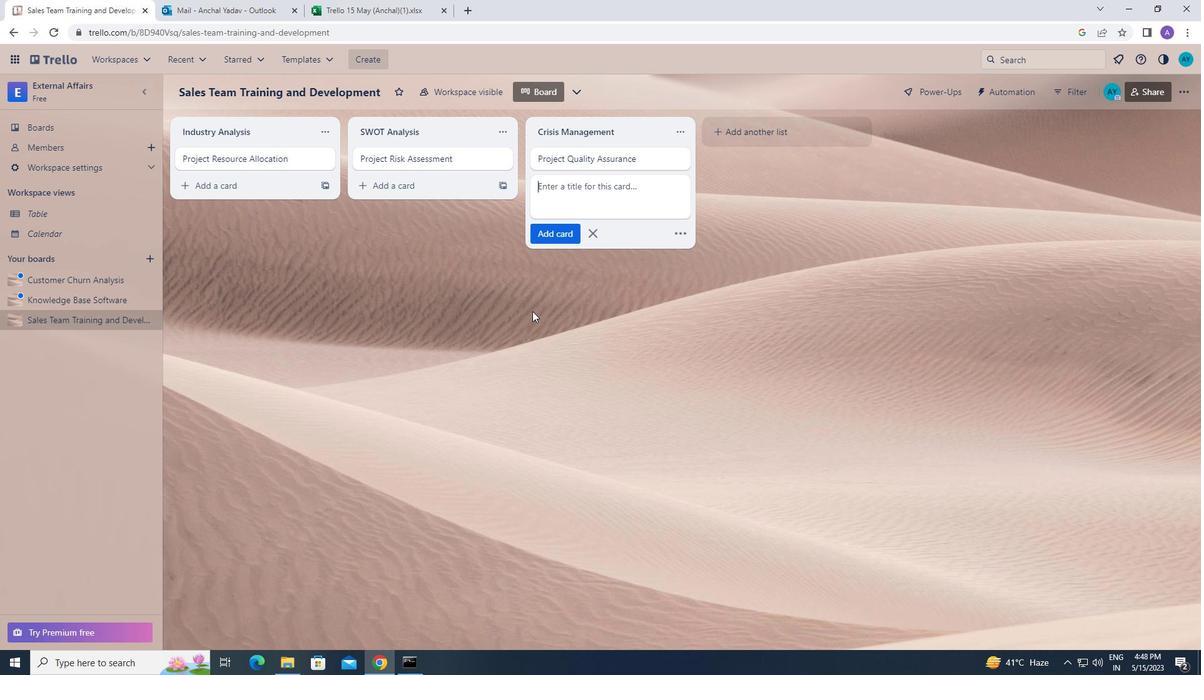 
